 Task: Clear the passwords and other sign-in data from last hour.
Action: Mouse moved to (1063, 32)
Screenshot: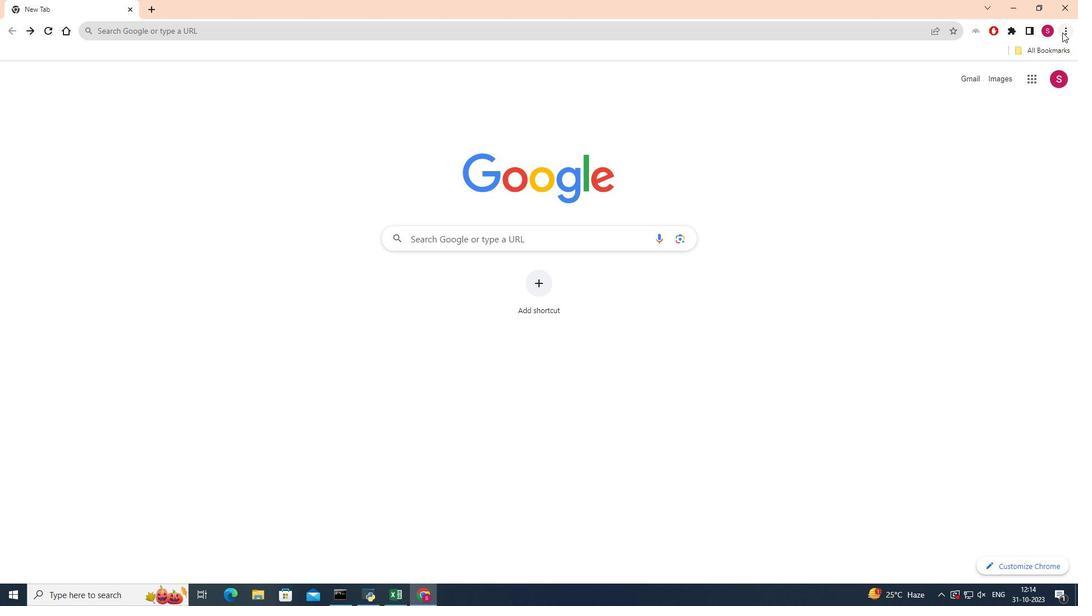 
Action: Mouse pressed left at (1063, 32)
Screenshot: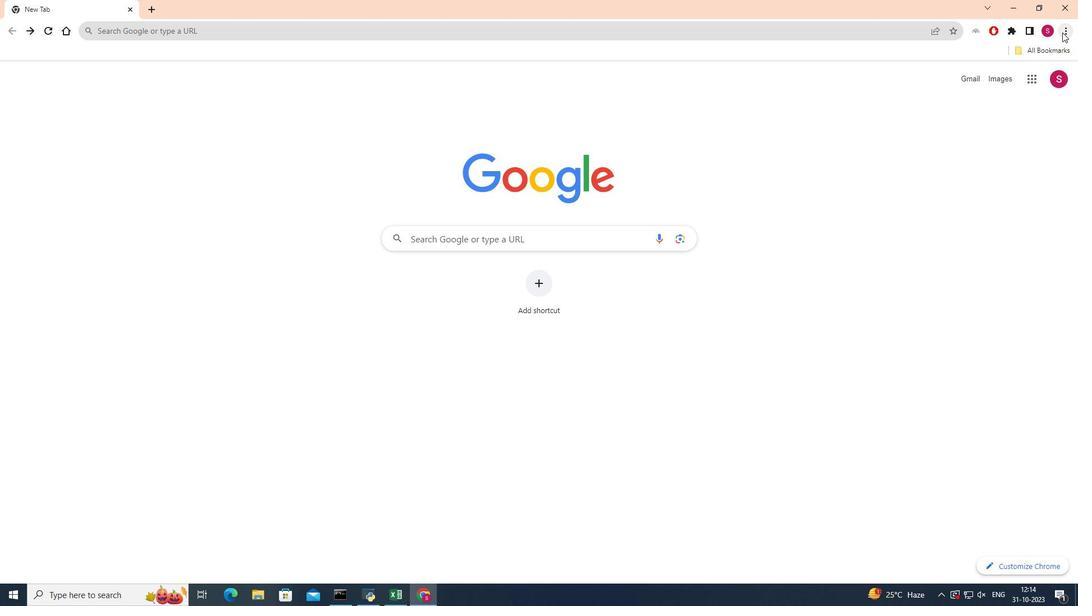 
Action: Mouse moved to (944, 89)
Screenshot: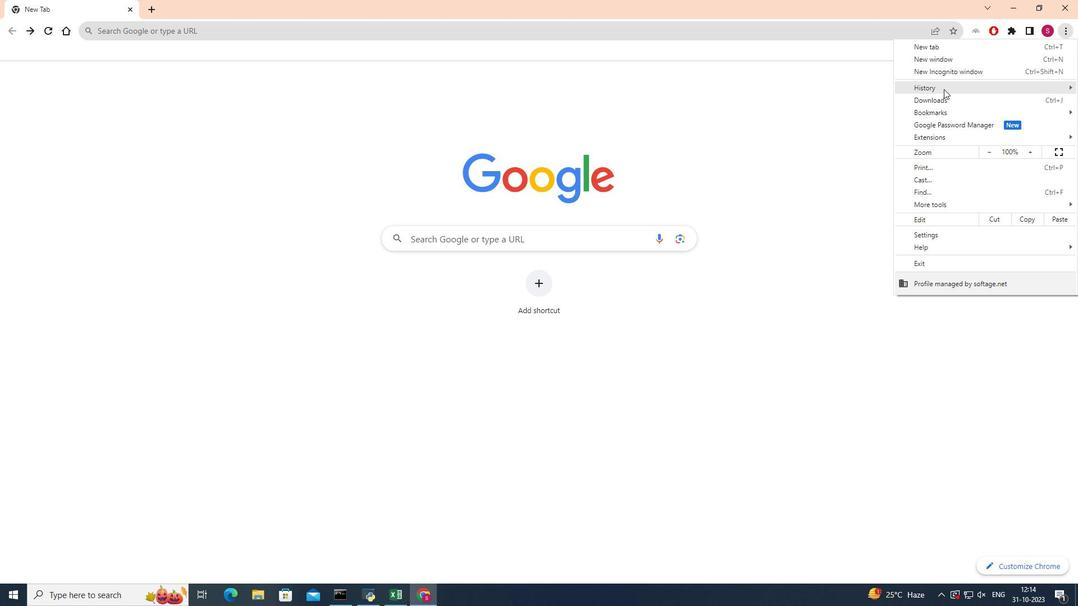 
Action: Mouse pressed left at (944, 89)
Screenshot: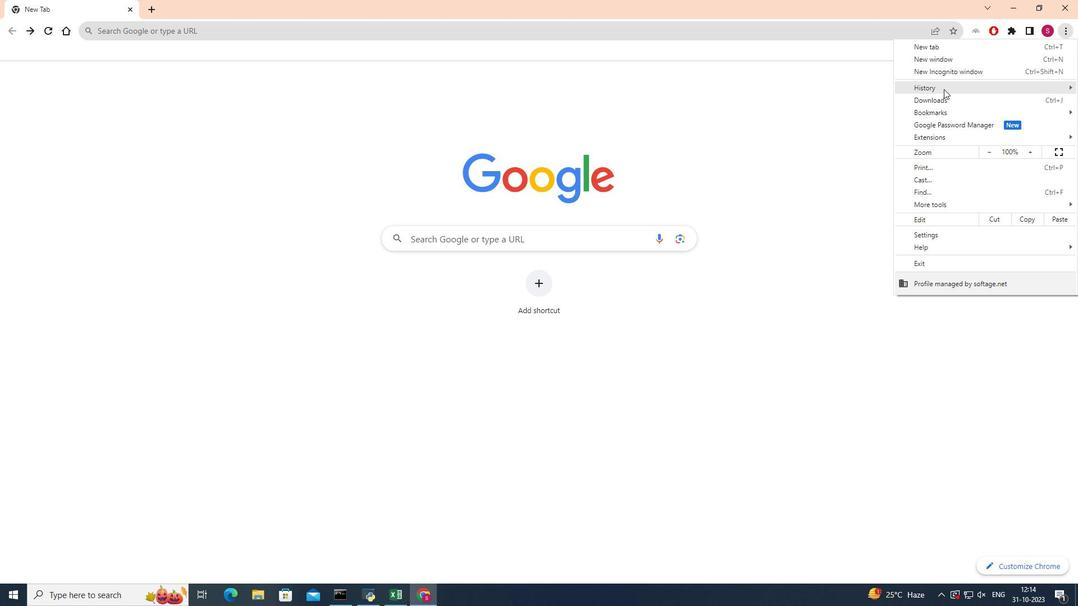 
Action: Mouse moved to (701, 87)
Screenshot: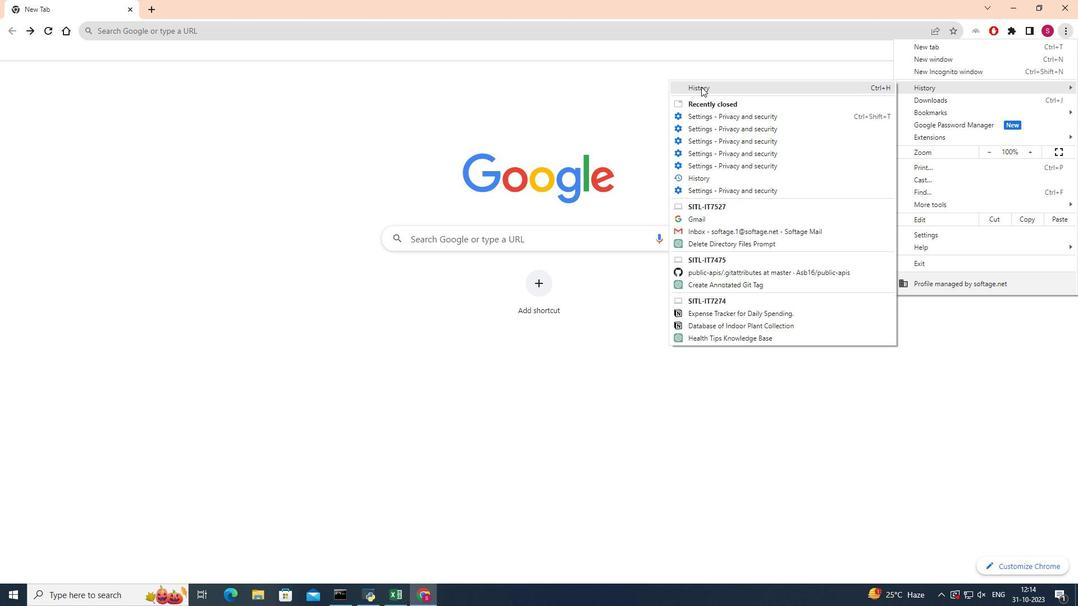 
Action: Mouse pressed left at (701, 87)
Screenshot: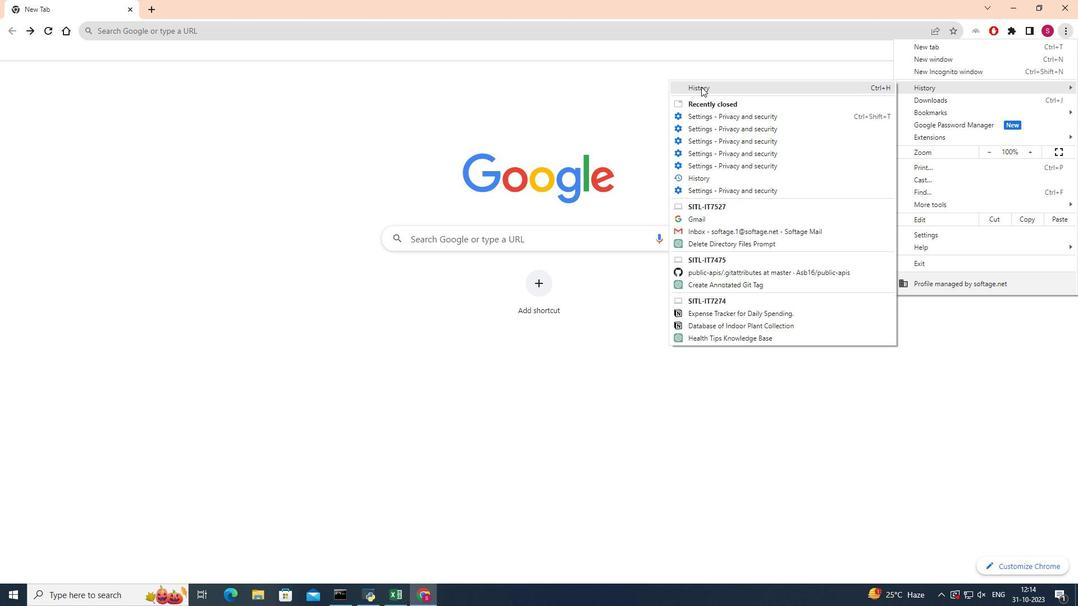 
Action: Mouse moved to (93, 138)
Screenshot: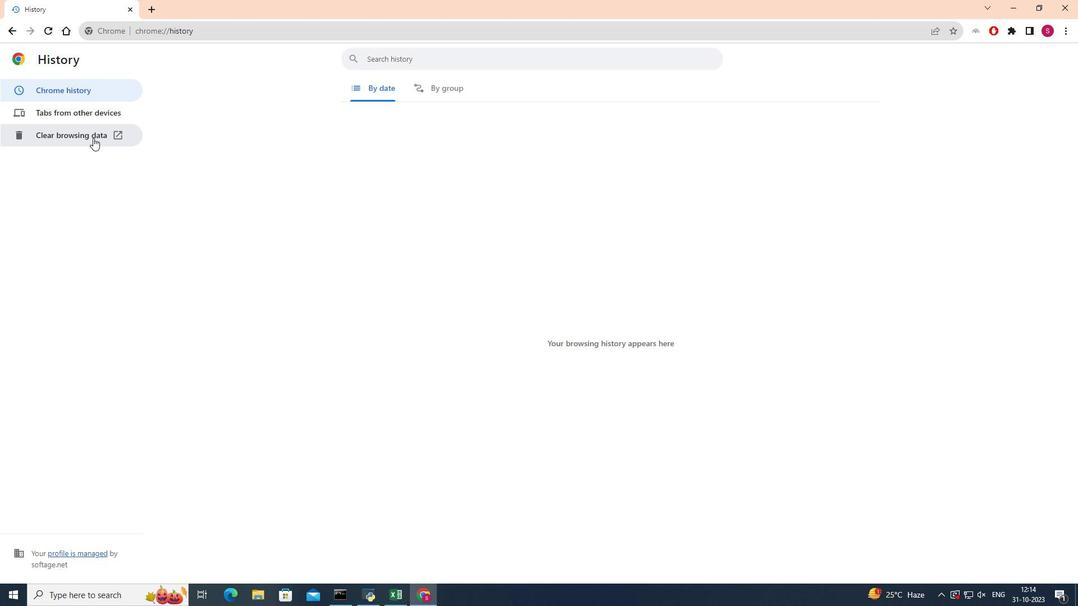 
Action: Mouse pressed left at (93, 138)
Screenshot: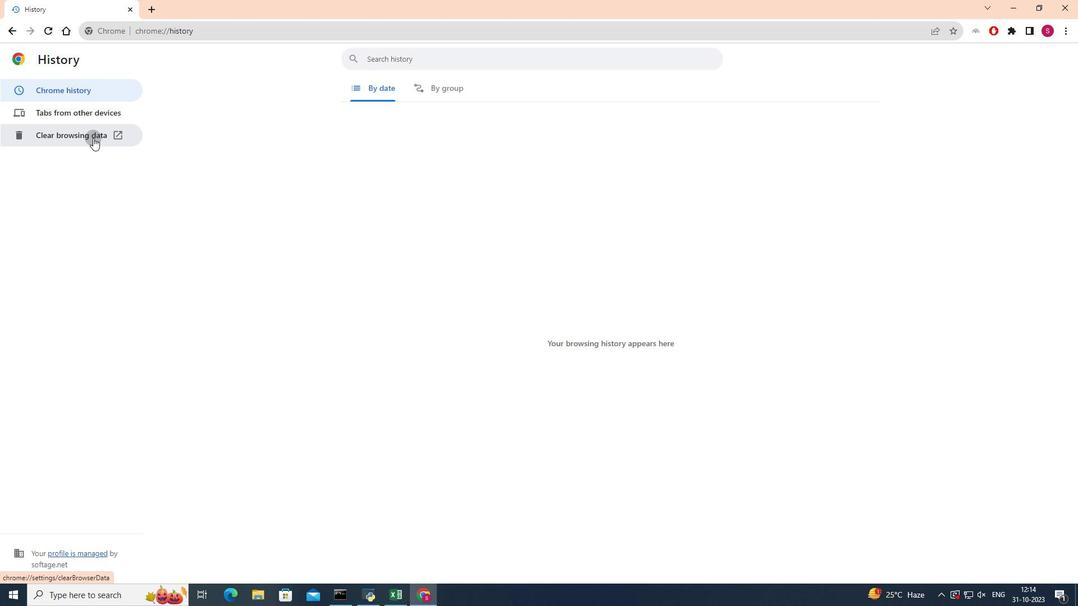 
Action: Mouse moved to (614, 179)
Screenshot: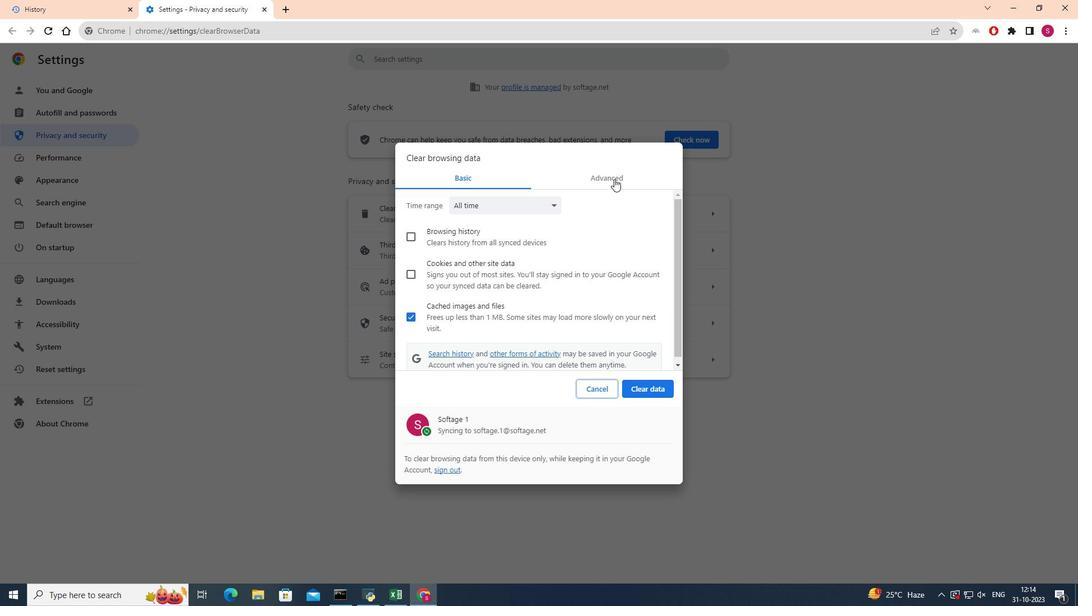 
Action: Mouse pressed left at (614, 179)
Screenshot: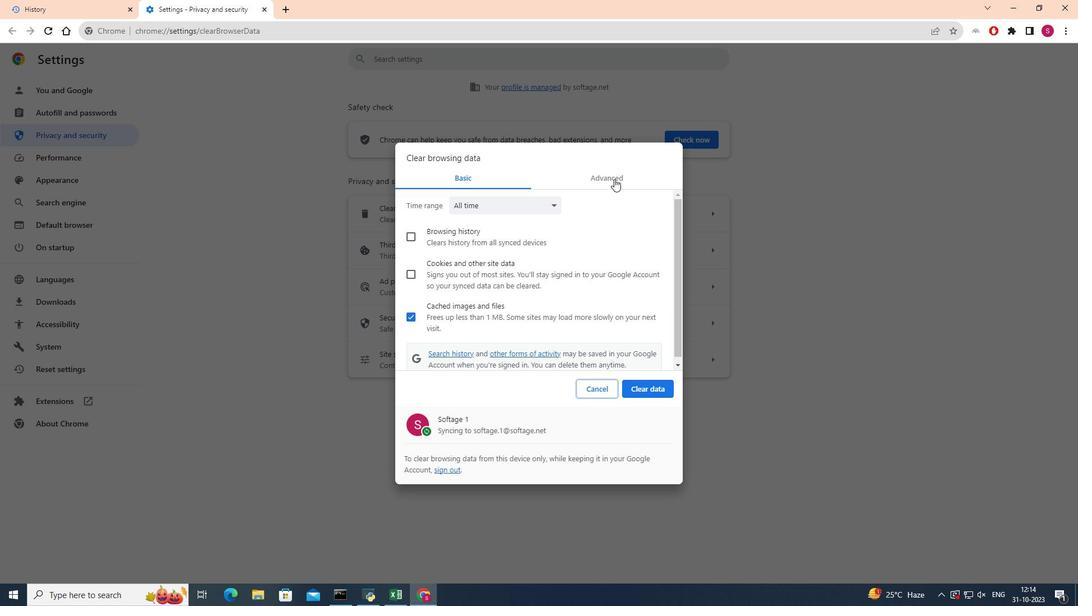 
Action: Mouse moved to (552, 311)
Screenshot: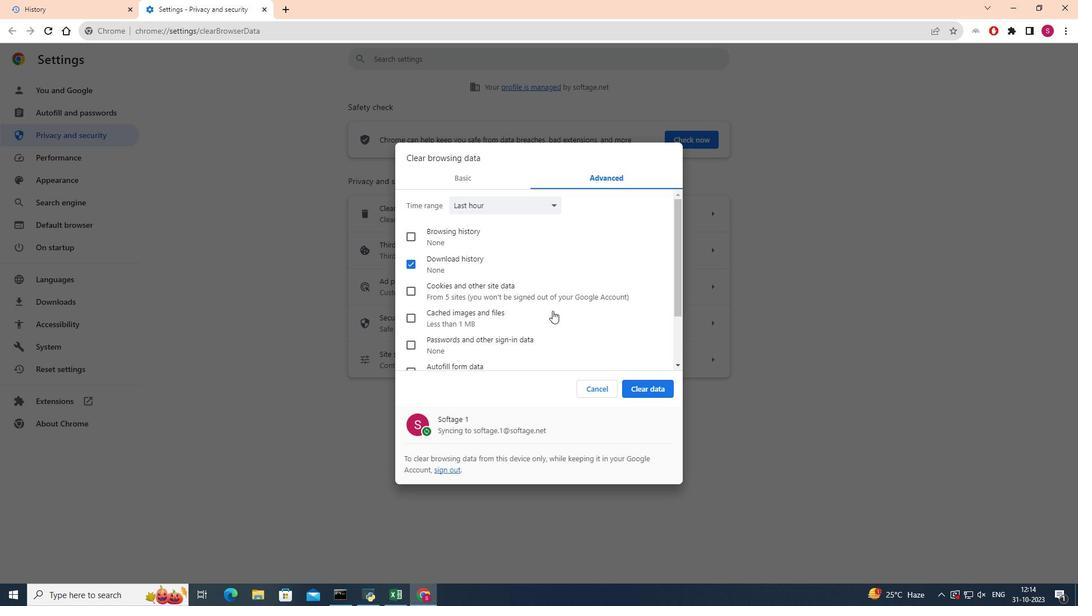 
Action: Mouse scrolled (552, 310) with delta (0, 0)
Screenshot: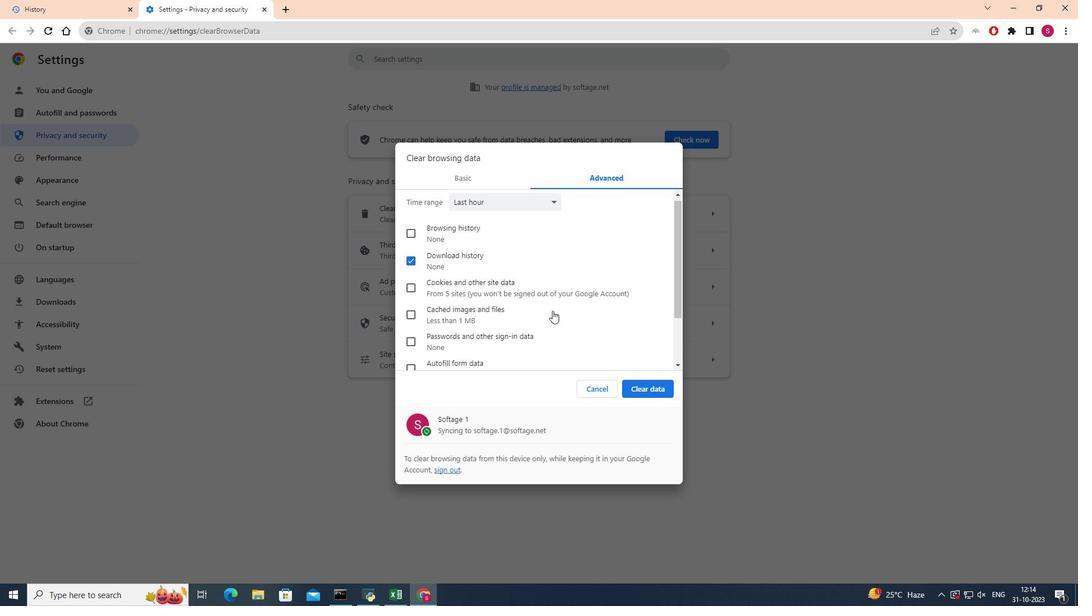 
Action: Mouse moved to (414, 208)
Screenshot: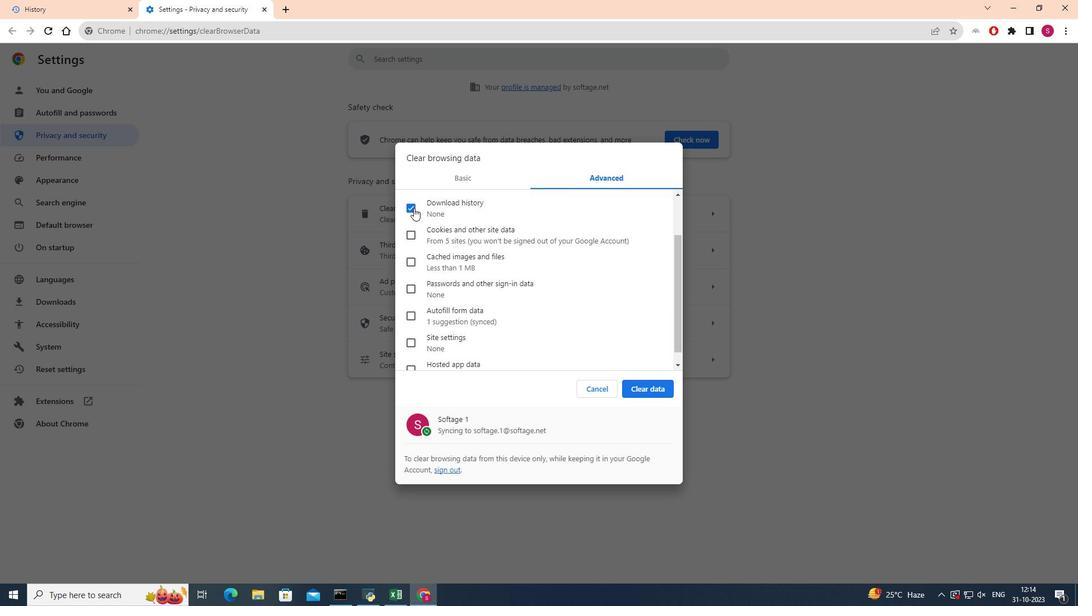 
Action: Mouse pressed left at (414, 208)
Screenshot: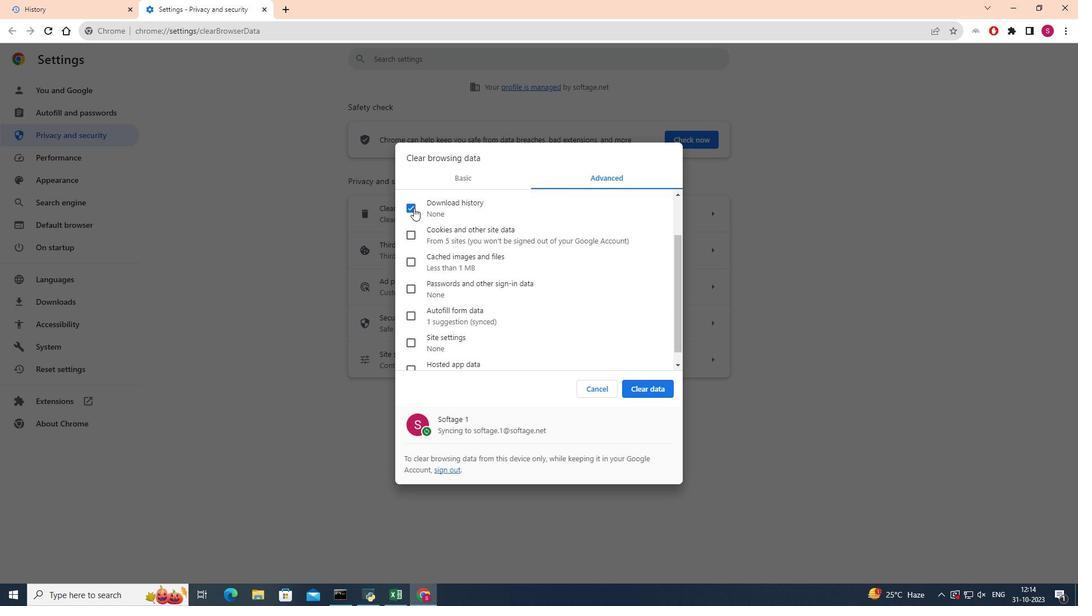 
Action: Mouse moved to (408, 289)
Screenshot: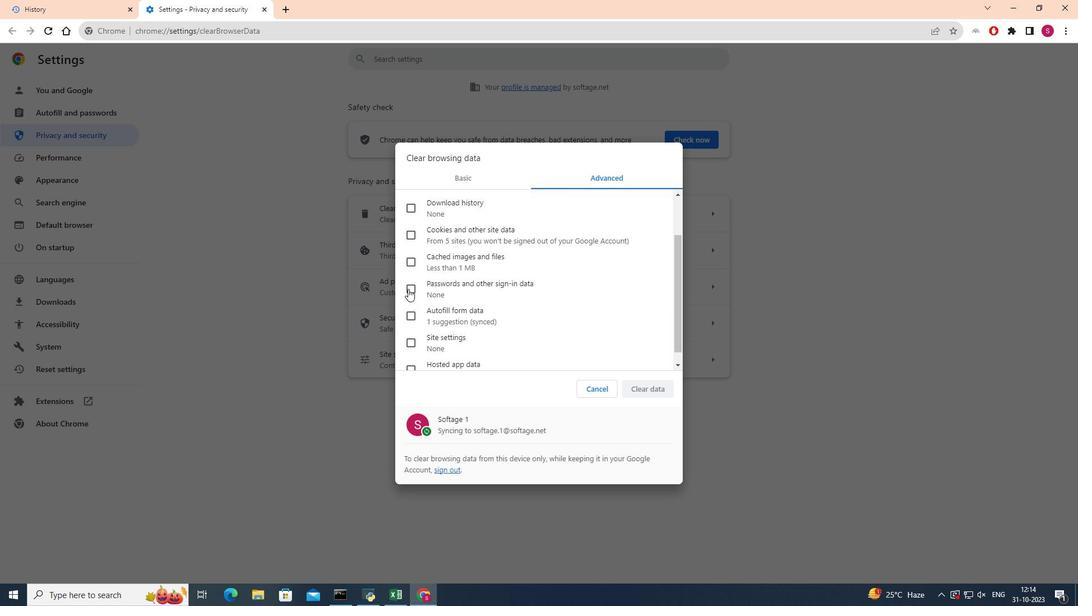 
Action: Mouse pressed left at (408, 289)
Screenshot: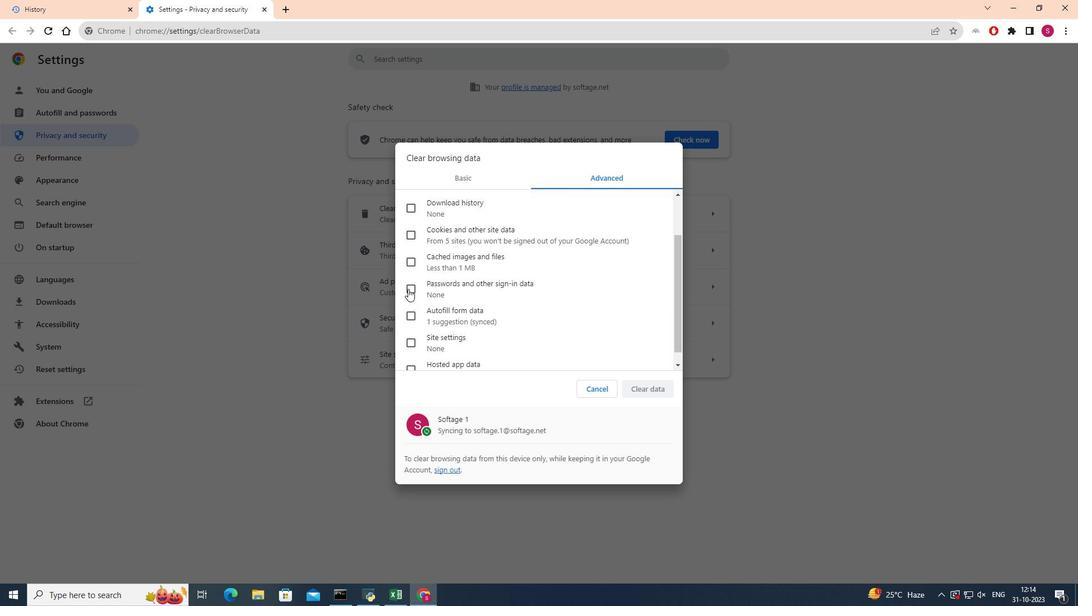 
Action: Mouse moved to (651, 390)
Screenshot: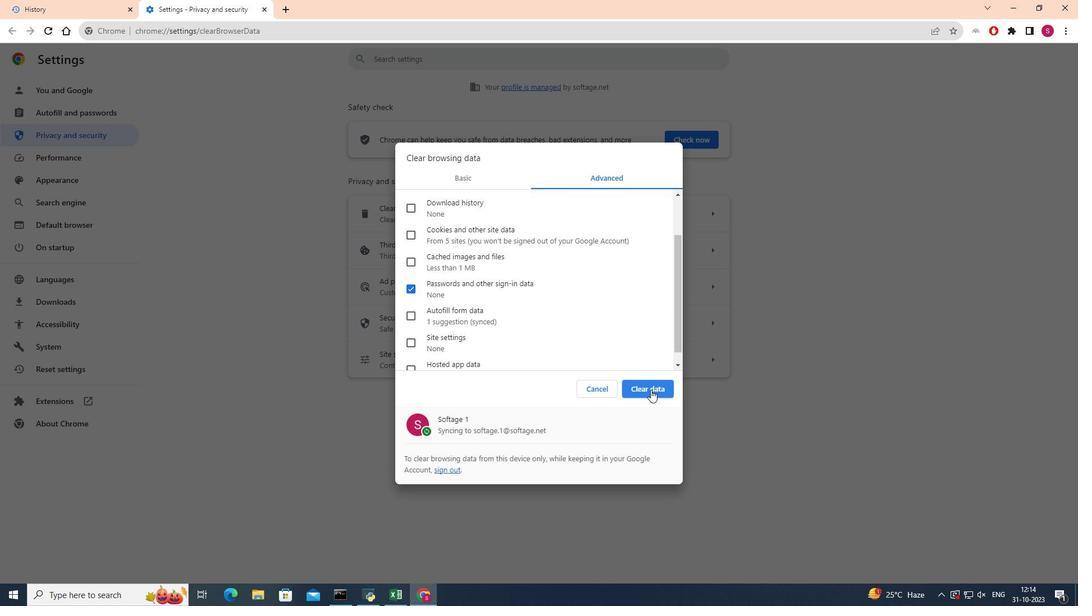 
Action: Mouse pressed left at (651, 390)
Screenshot: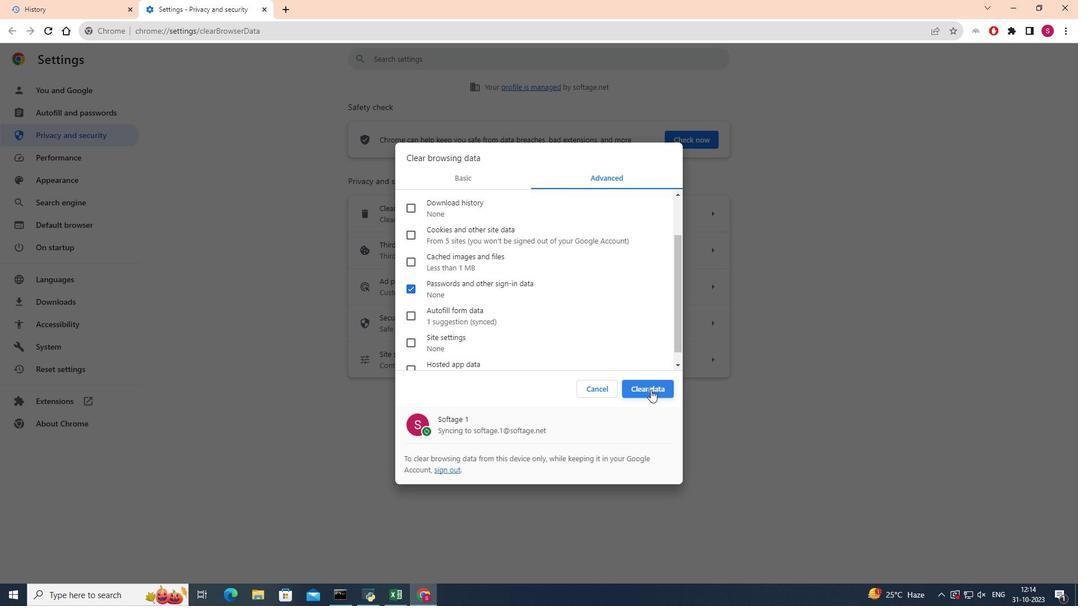 
Action: Mouse moved to (692, 396)
Screenshot: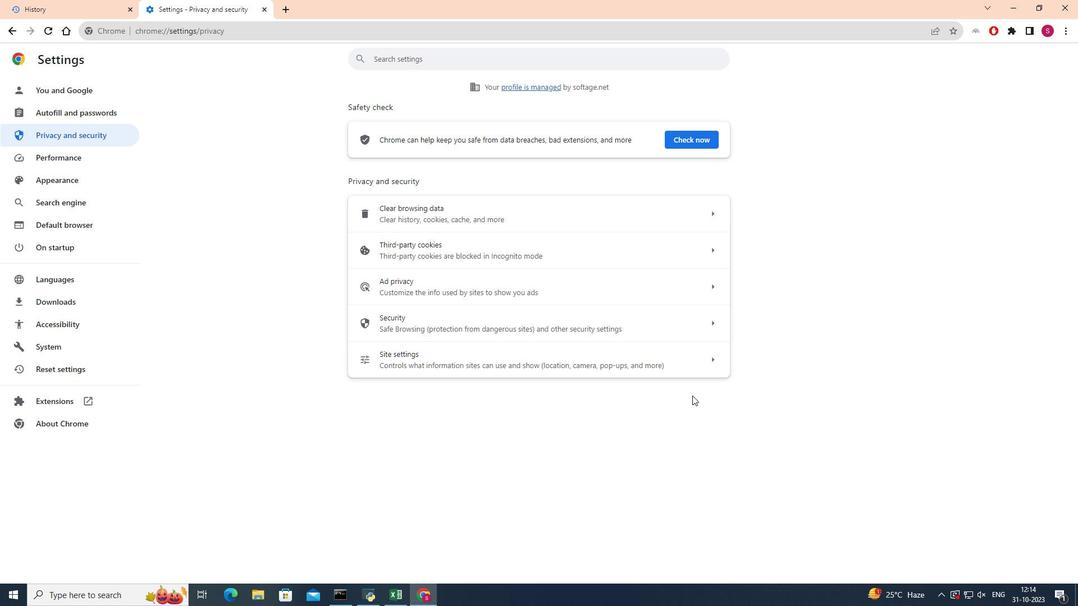
